 Task: Print a page as microsoft print to pdf.
Action: Mouse moved to (108, 178)
Screenshot: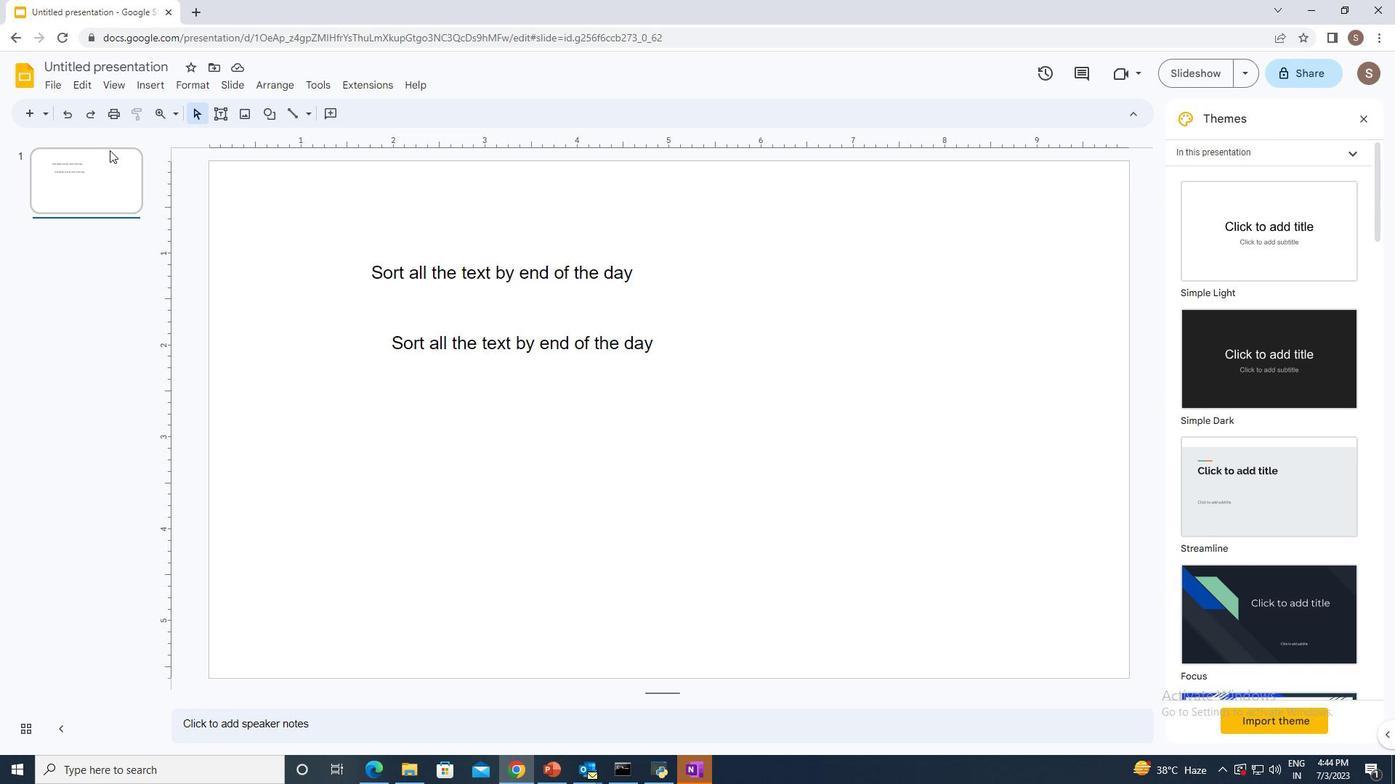 
Action: Mouse pressed left at (108, 178)
Screenshot: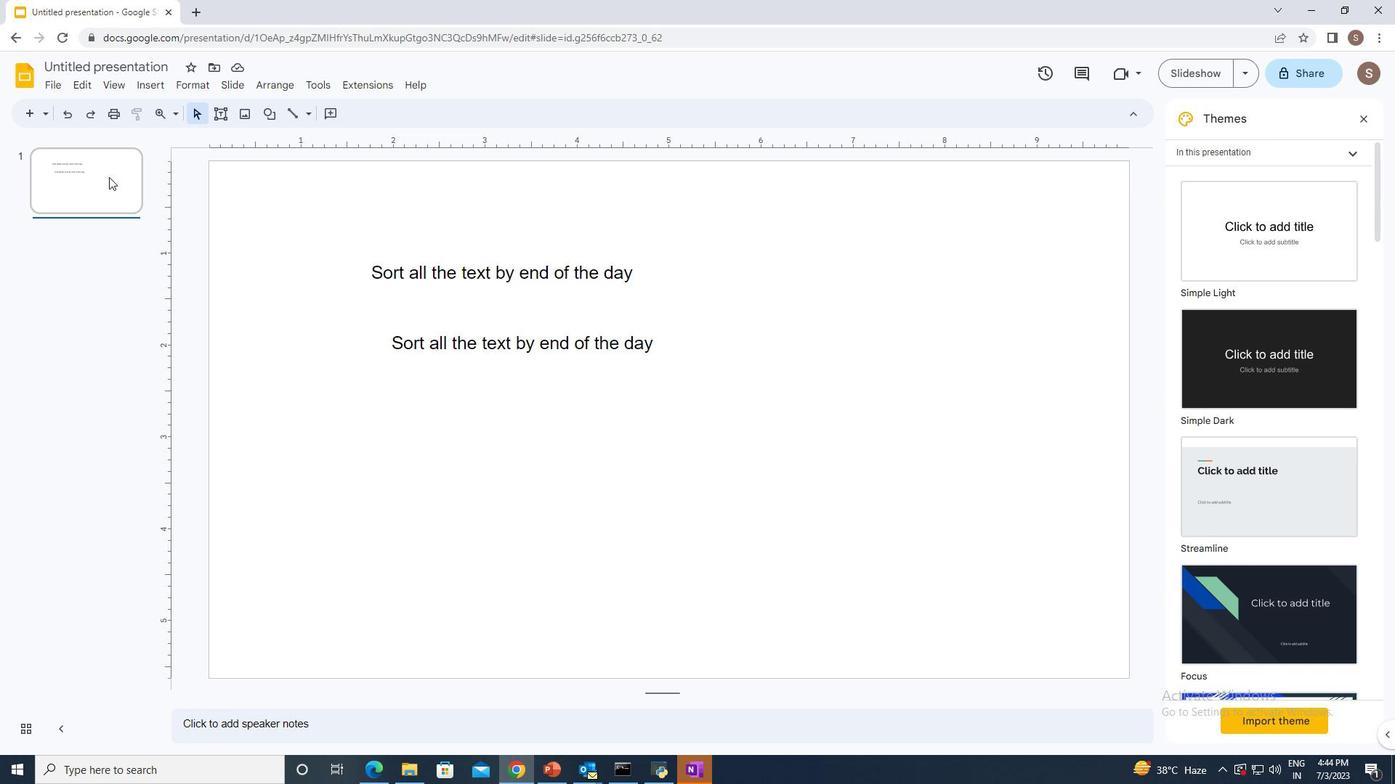 
Action: Mouse moved to (116, 106)
Screenshot: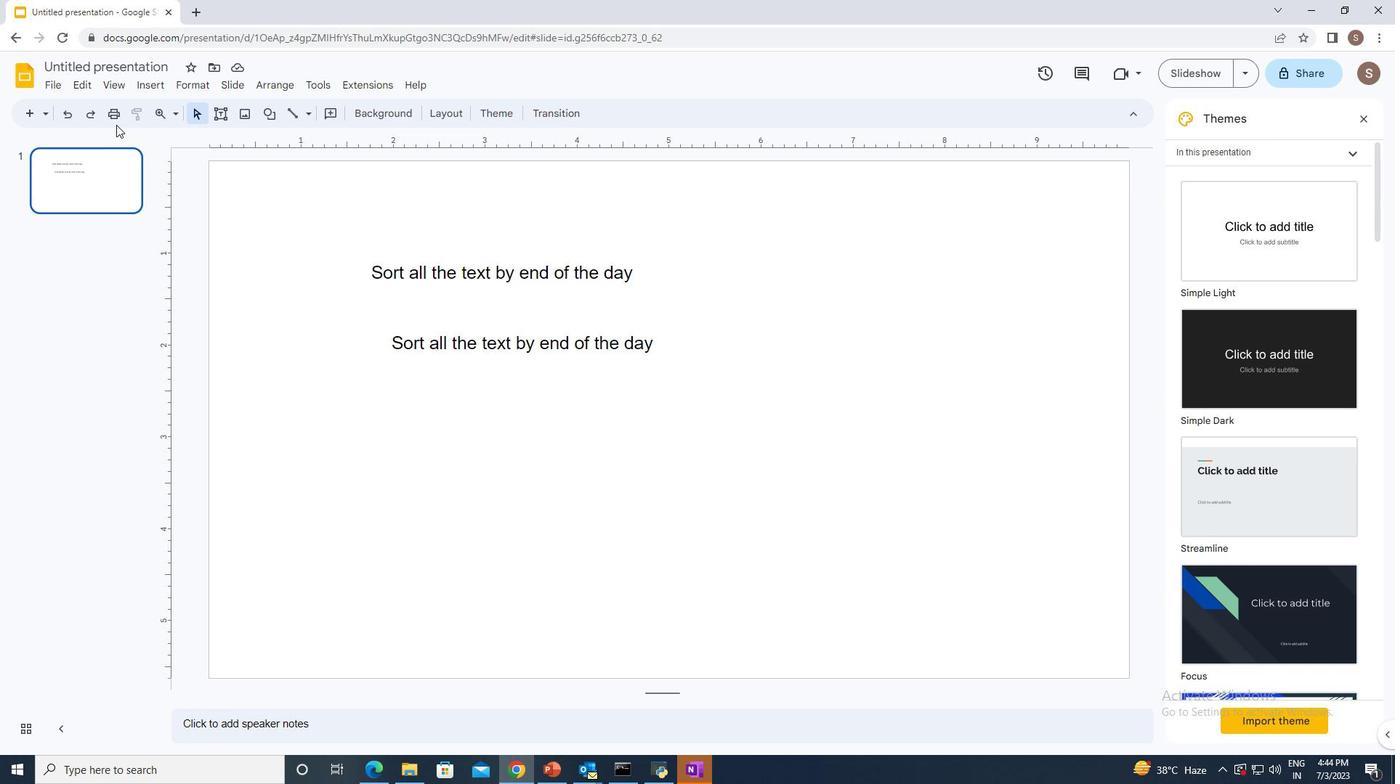 
Action: Mouse pressed left at (116, 106)
Screenshot: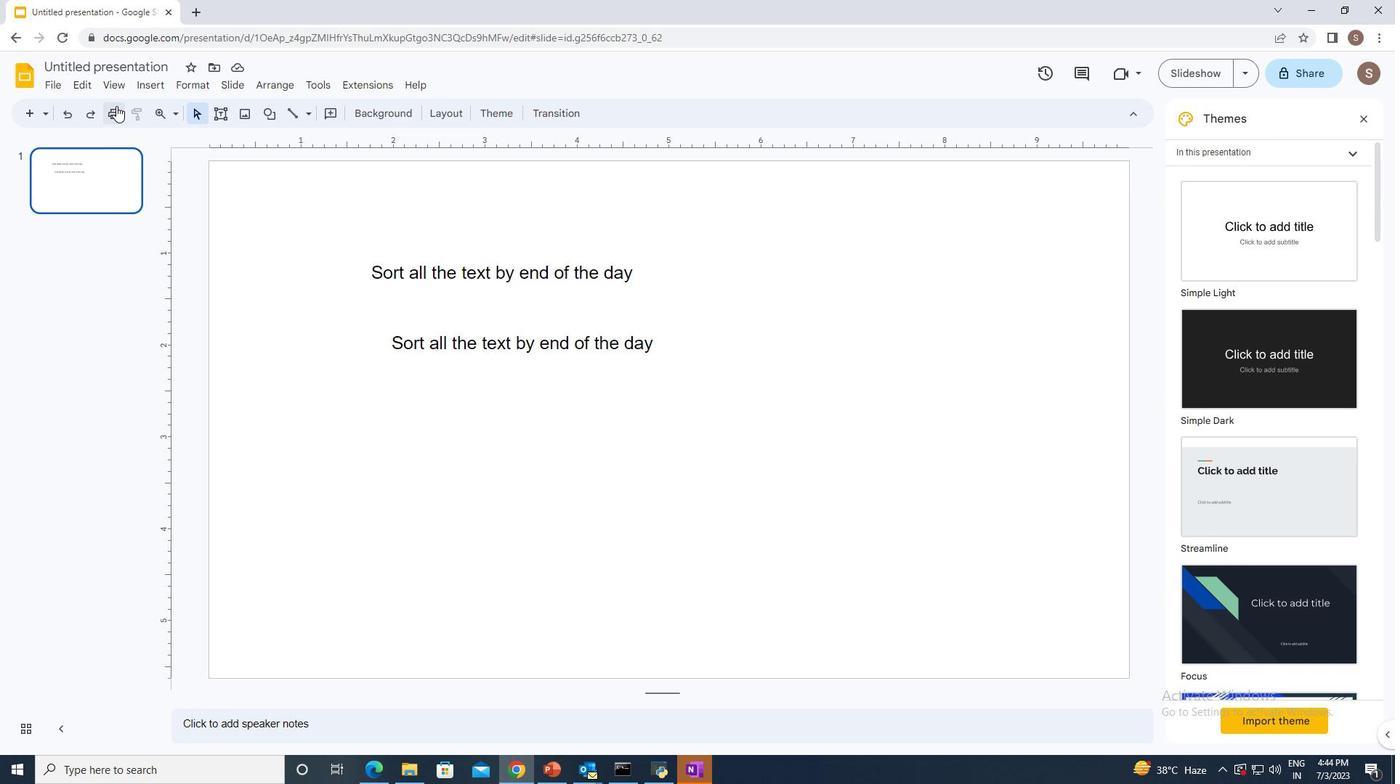
Action: Mouse moved to (1079, 111)
Screenshot: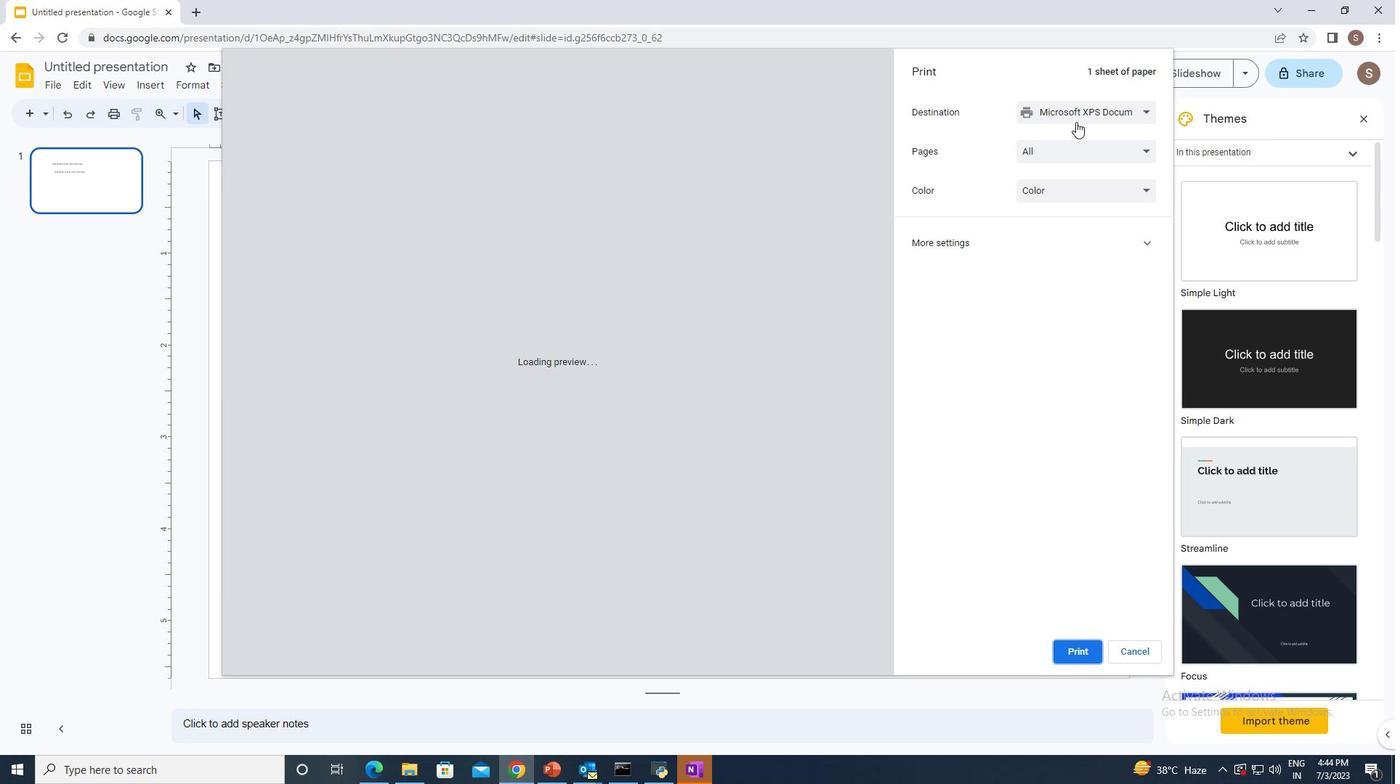 
Action: Mouse pressed left at (1079, 111)
Screenshot: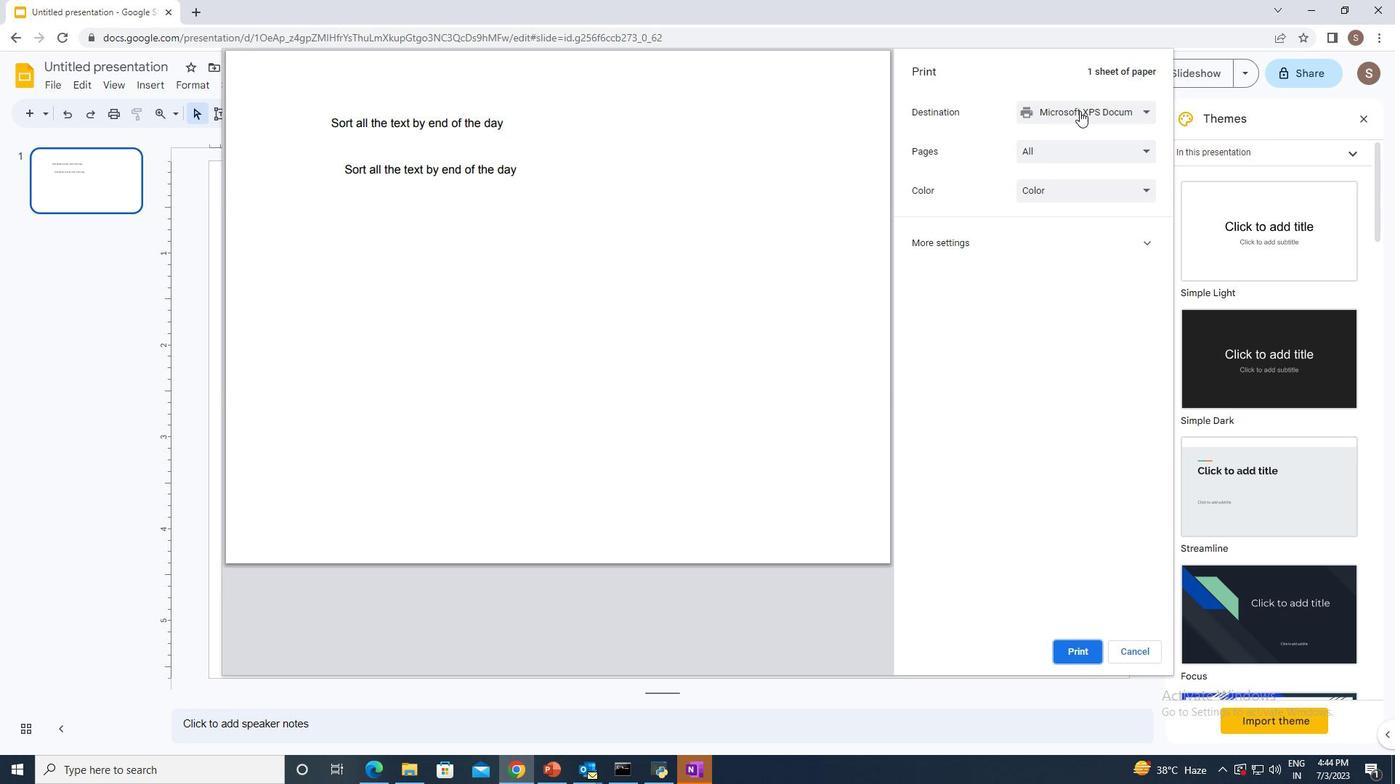 
Action: Mouse moved to (1076, 183)
Screenshot: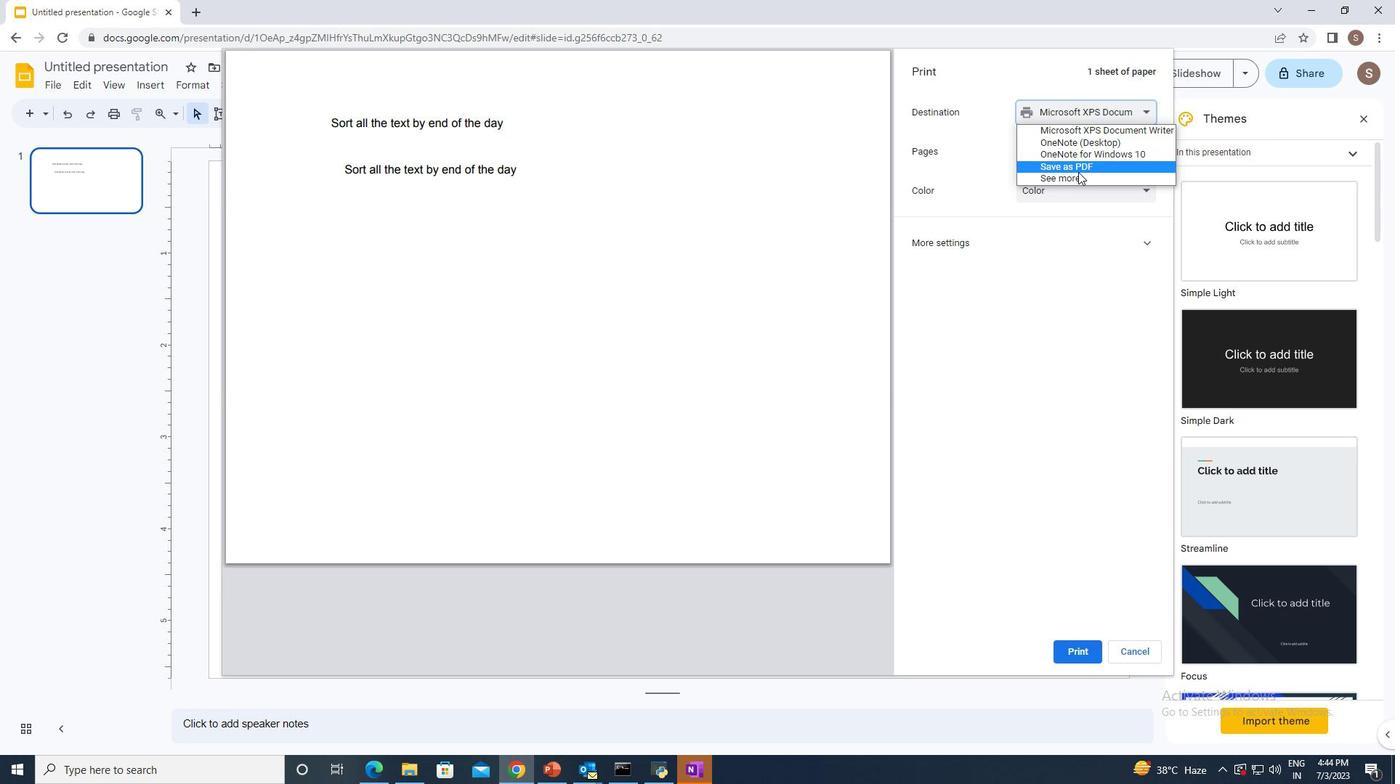 
Action: Mouse pressed left at (1076, 183)
Screenshot: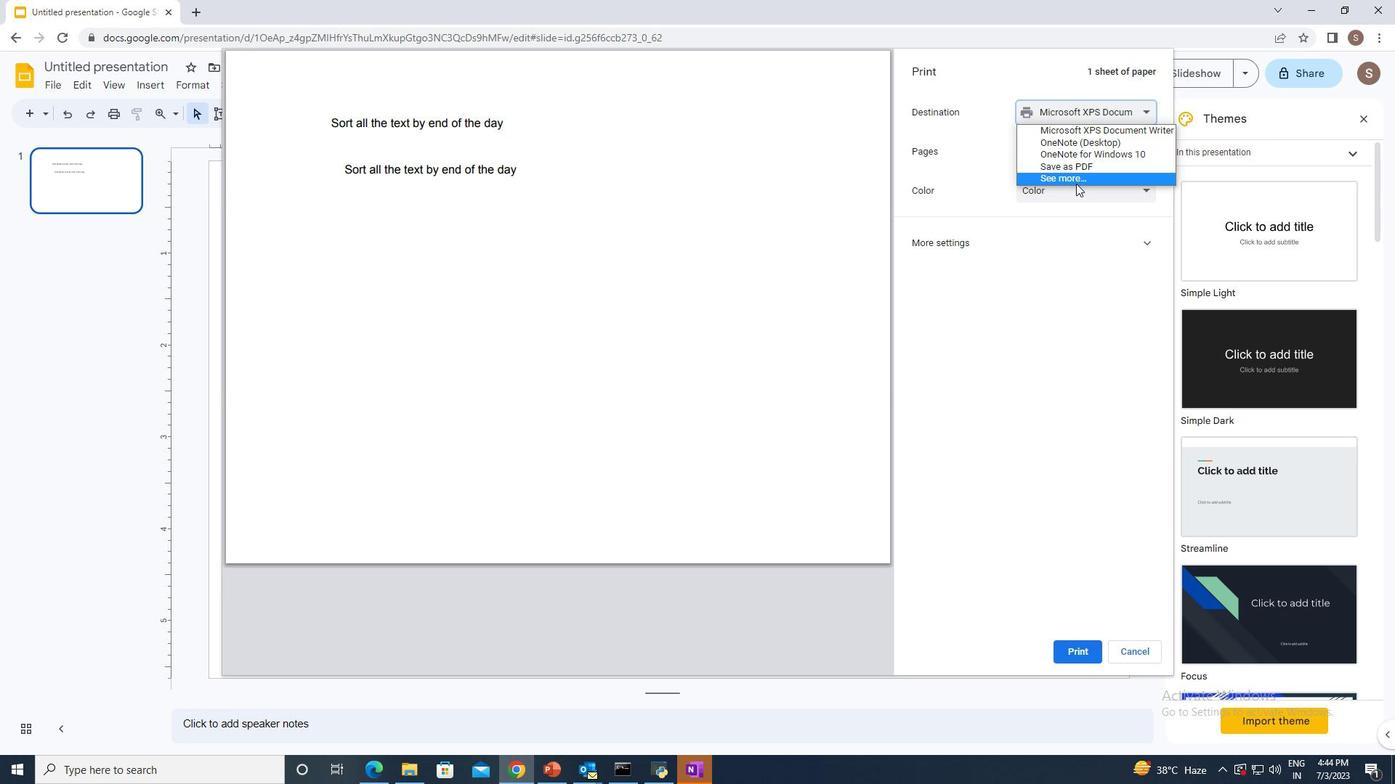 
Action: Mouse moved to (593, 261)
Screenshot: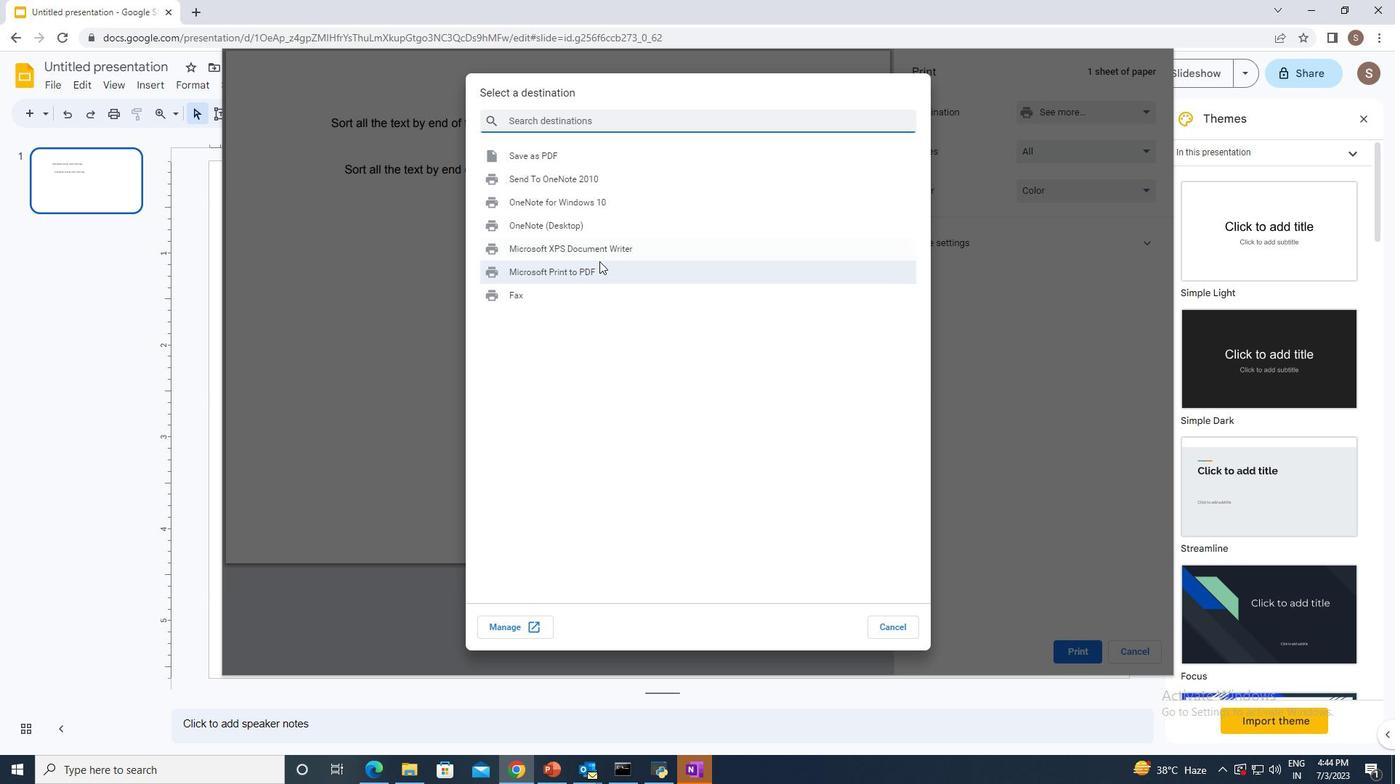 
Action: Mouse pressed left at (593, 261)
Screenshot: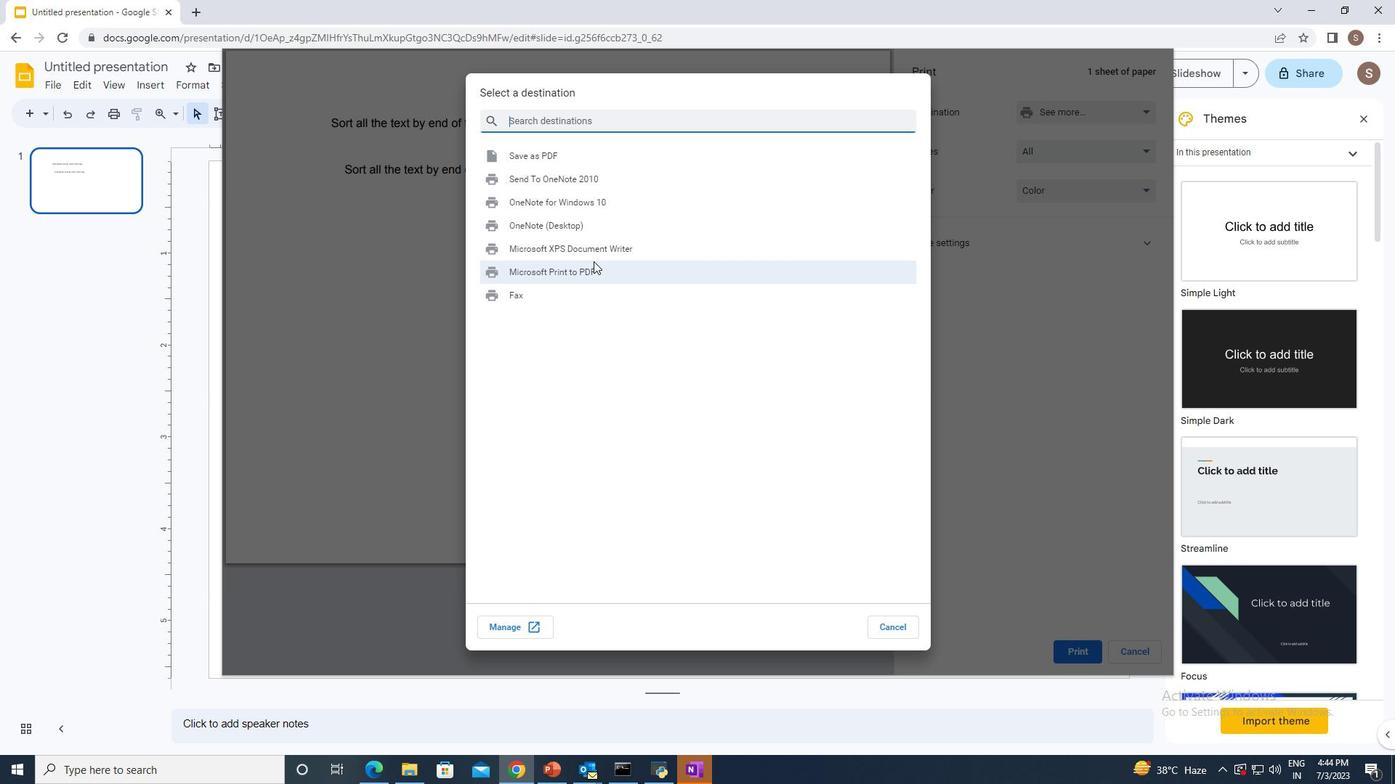
Action: Mouse moved to (1070, 649)
Screenshot: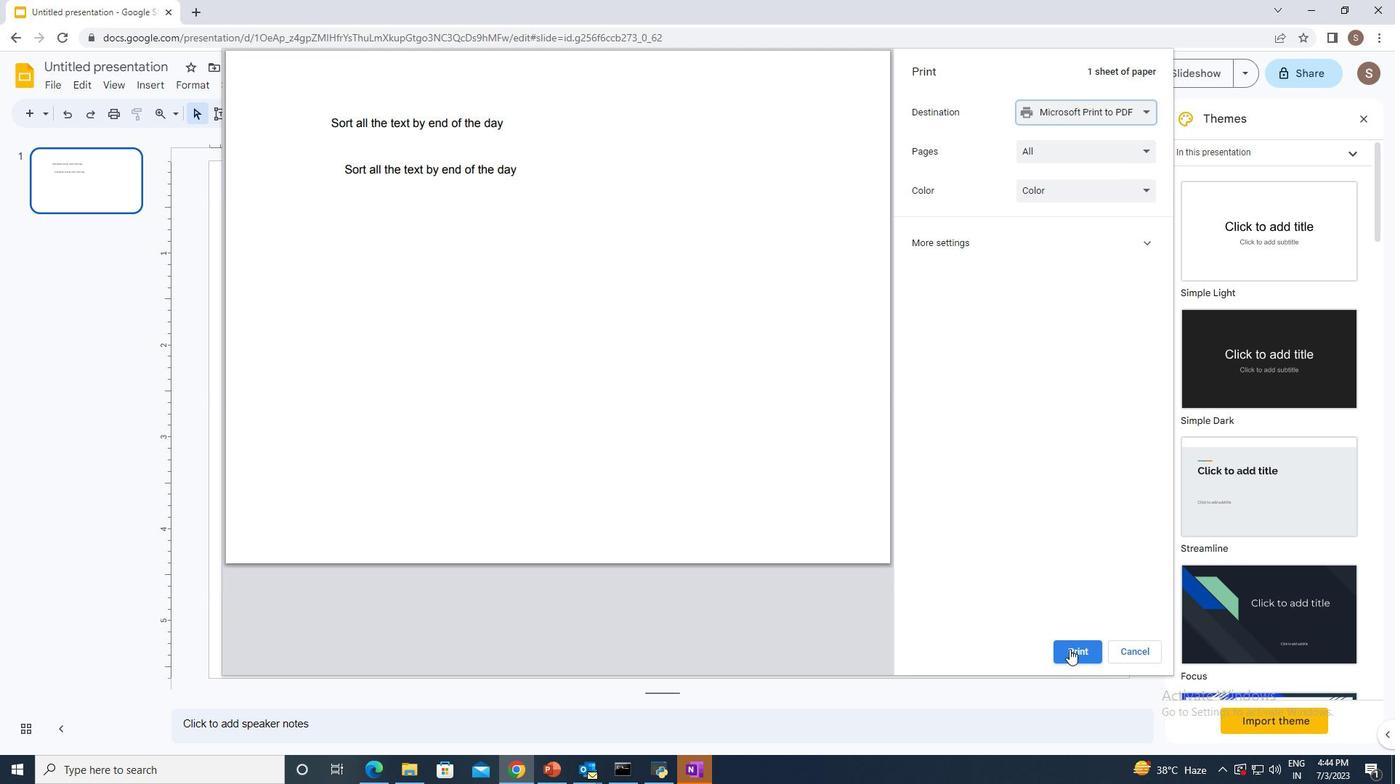 
Action: Mouse pressed left at (1070, 649)
Screenshot: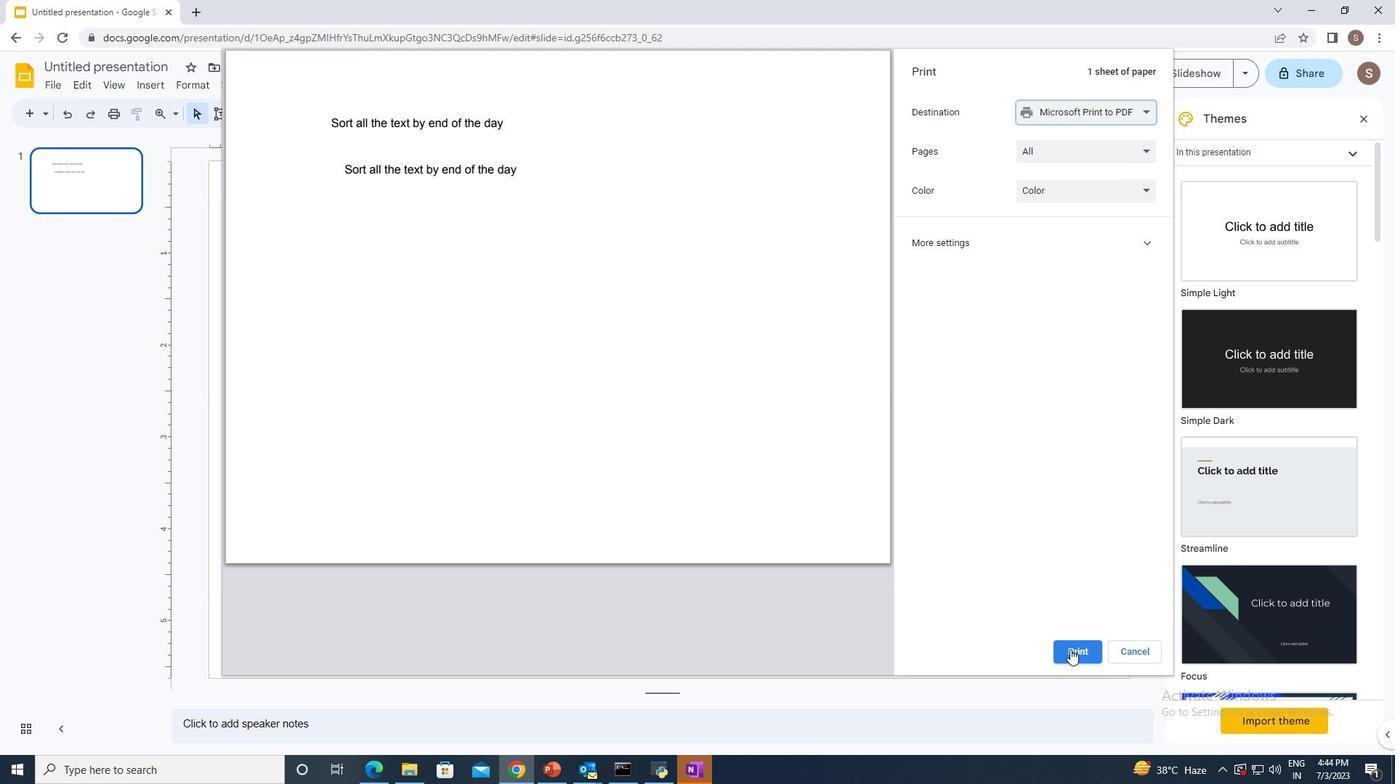 
